 Task: Open Card Card0000000353 in Board Board0000000089 in Workspace WS0000000030 in Trello. Add Member nikrathi889@gmail.com to Card Card0000000353 in Board Board0000000089 in Workspace WS0000000030 in Trello. Add Purple Label titled Label0000000353 to Card Card0000000353 in Board Board0000000089 in Workspace WS0000000030 in Trello. Add Checklist CL0000000353 to Card Card0000000353 in Board Board0000000089 in Workspace WS0000000030 in Trello. Add Dates with Start Date as Aug 01 2023 and Due Date as Aug 31 2023 to Card Card0000000353 in Board Board0000000089 in Workspace WS0000000030 in Trello
Action: Mouse moved to (295, 168)
Screenshot: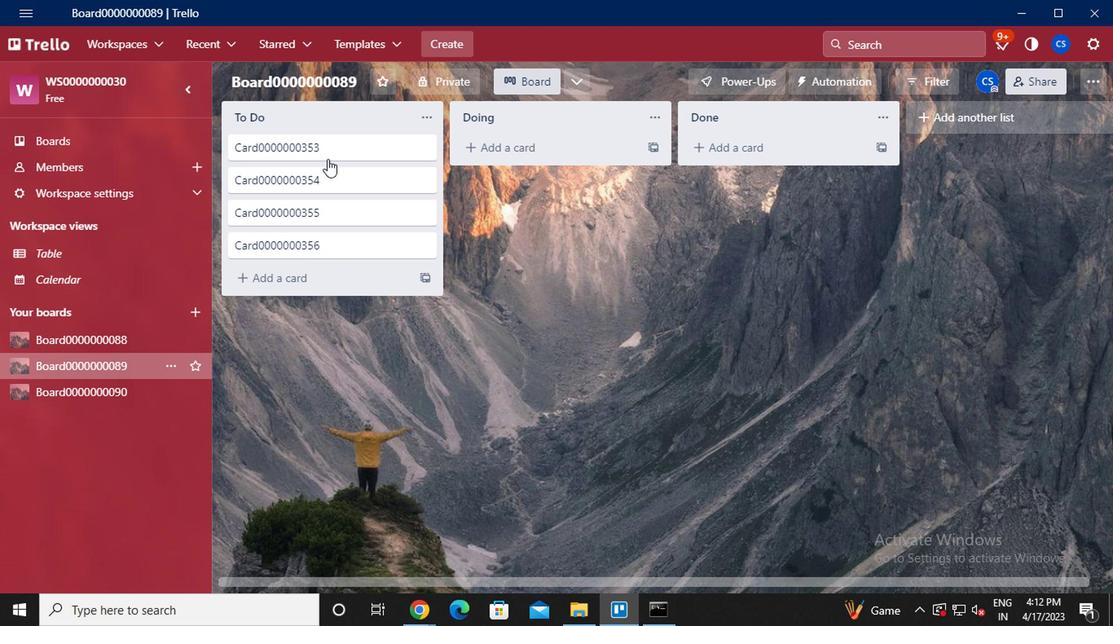 
Action: Mouse pressed left at (295, 168)
Screenshot: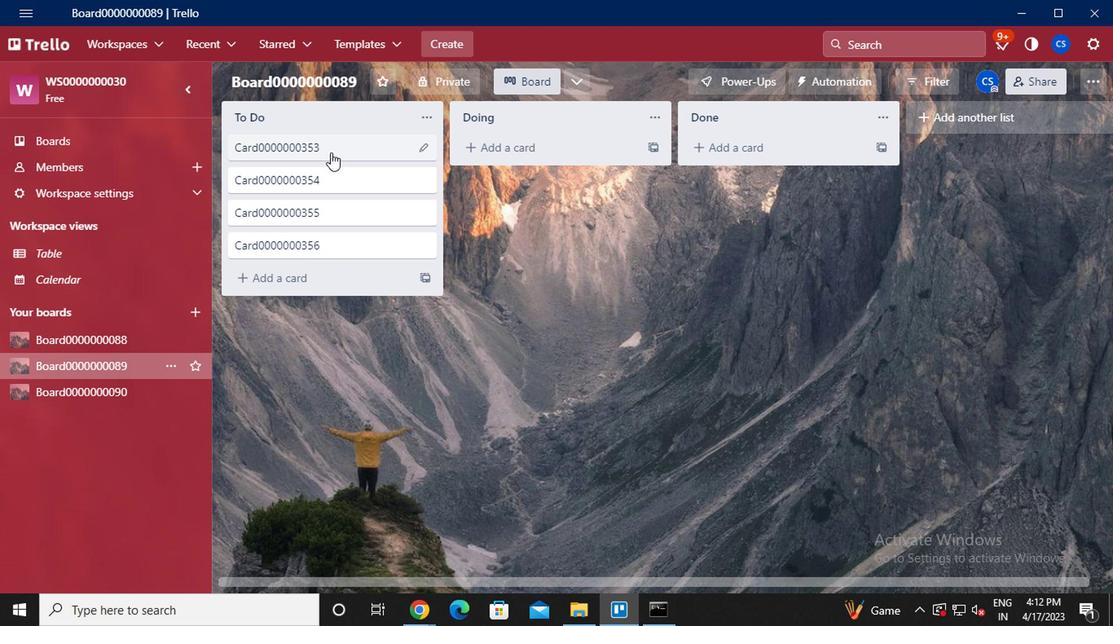 
Action: Mouse moved to (630, 173)
Screenshot: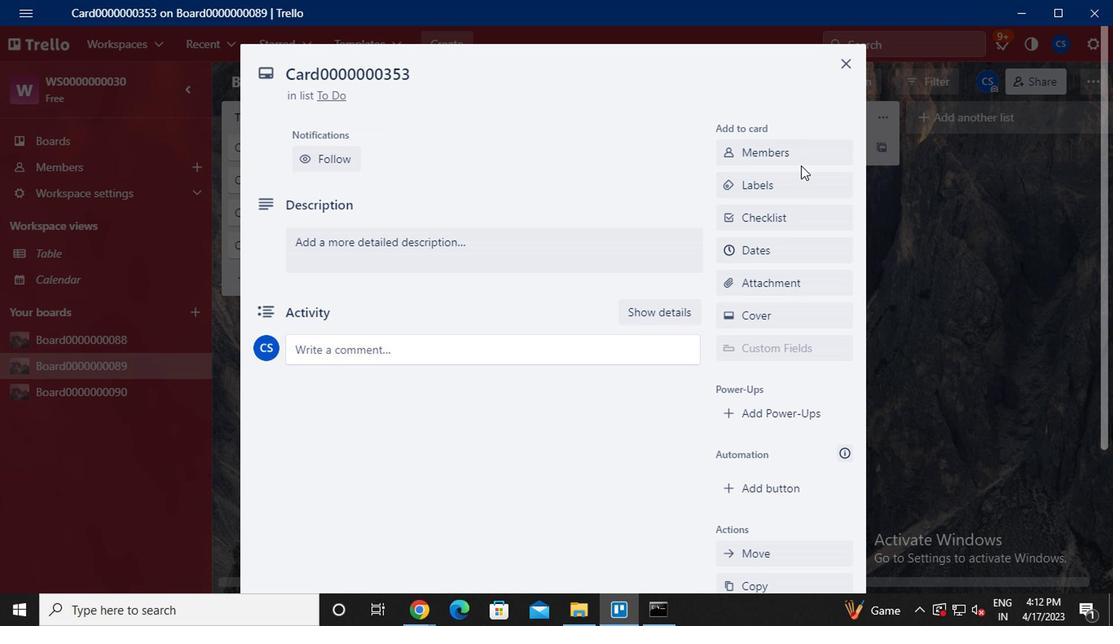 
Action: Mouse pressed left at (630, 173)
Screenshot: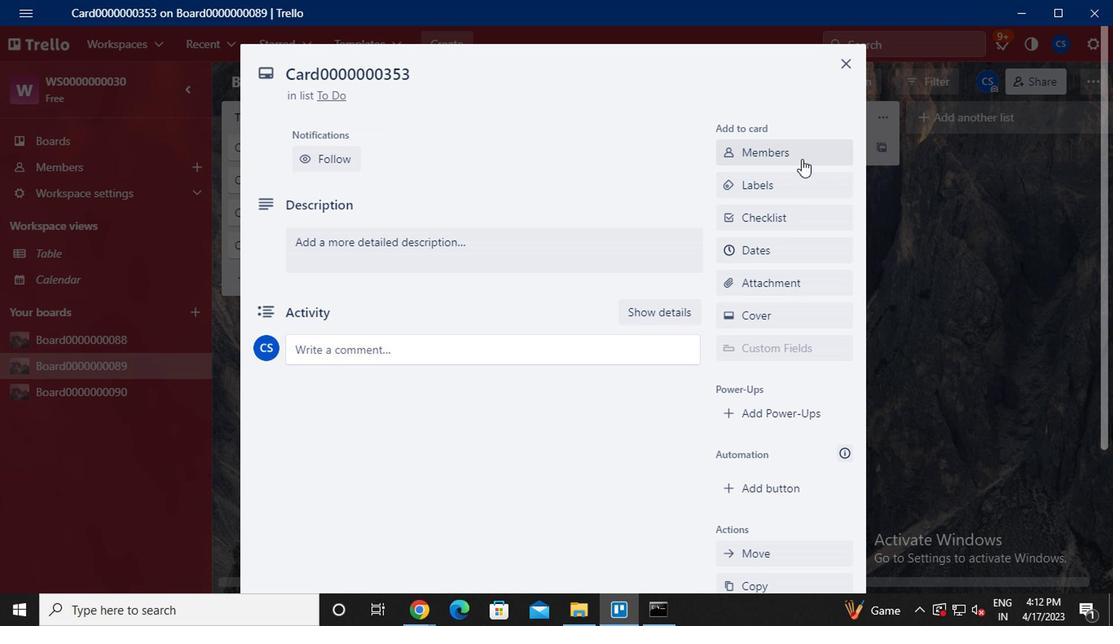 
Action: Key pressed <Key.caps_lock>nikrathi889<Key.shift>@GMAIL.COM
Screenshot: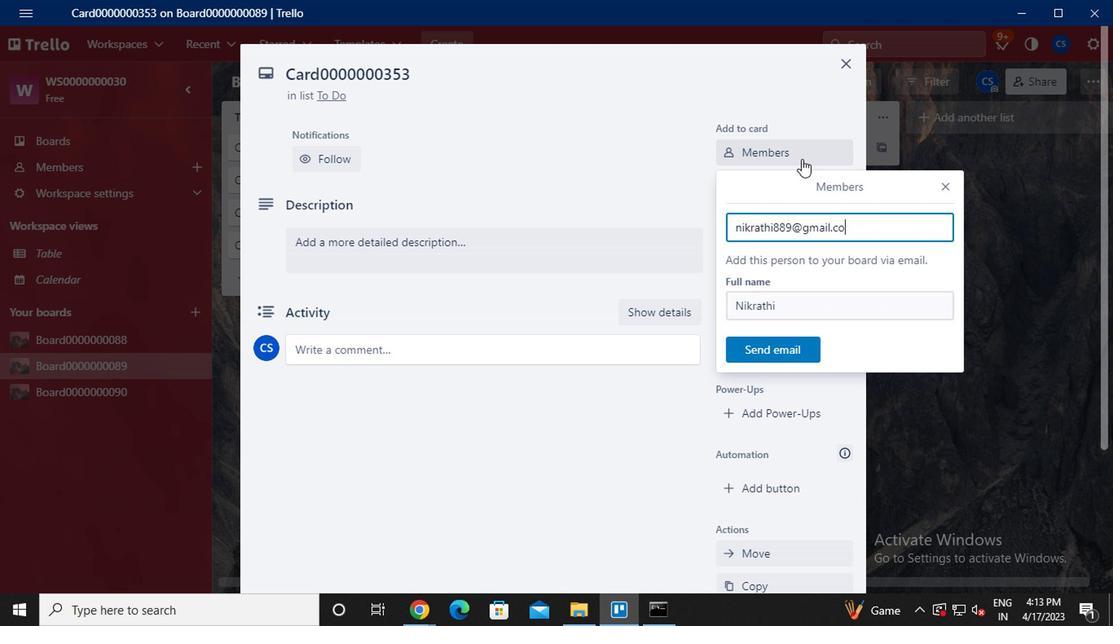 
Action: Mouse moved to (610, 305)
Screenshot: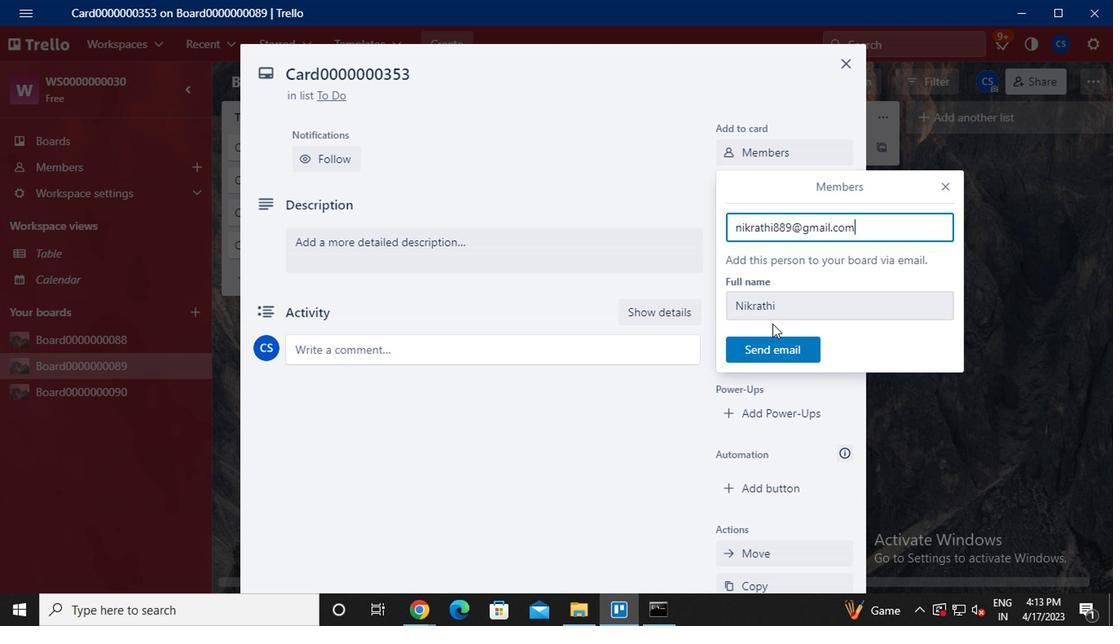 
Action: Mouse pressed left at (610, 305)
Screenshot: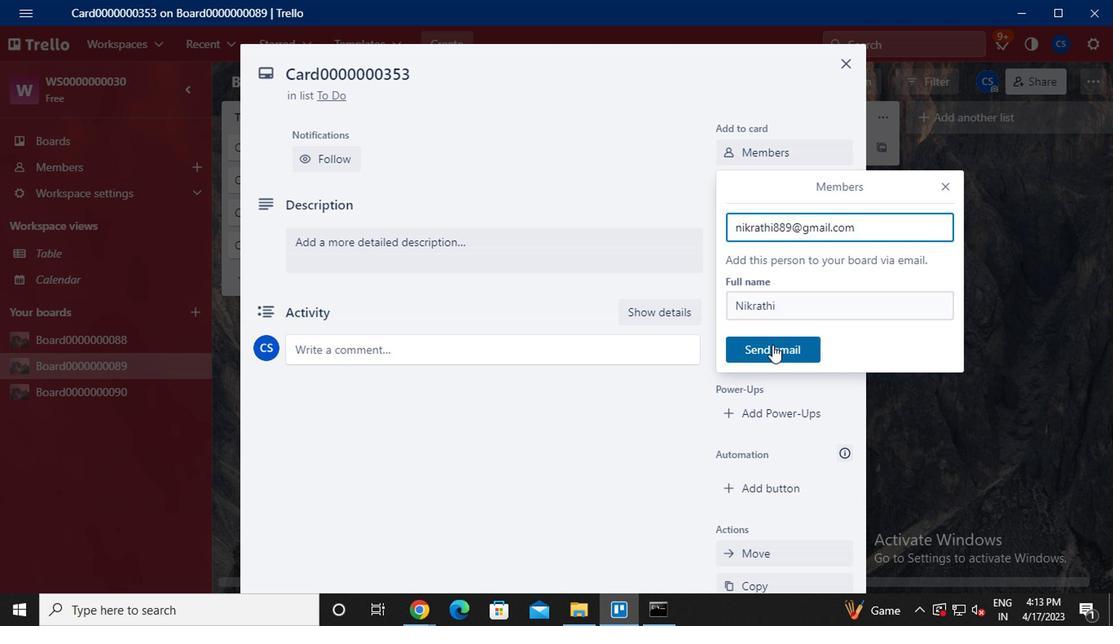 
Action: Mouse moved to (616, 193)
Screenshot: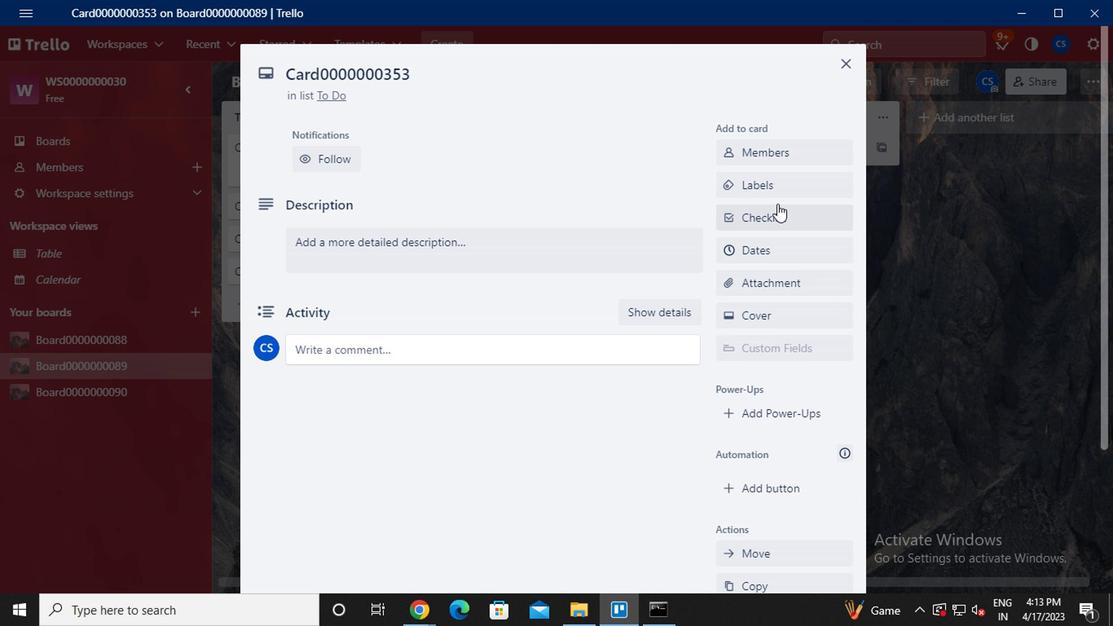 
Action: Mouse pressed left at (616, 193)
Screenshot: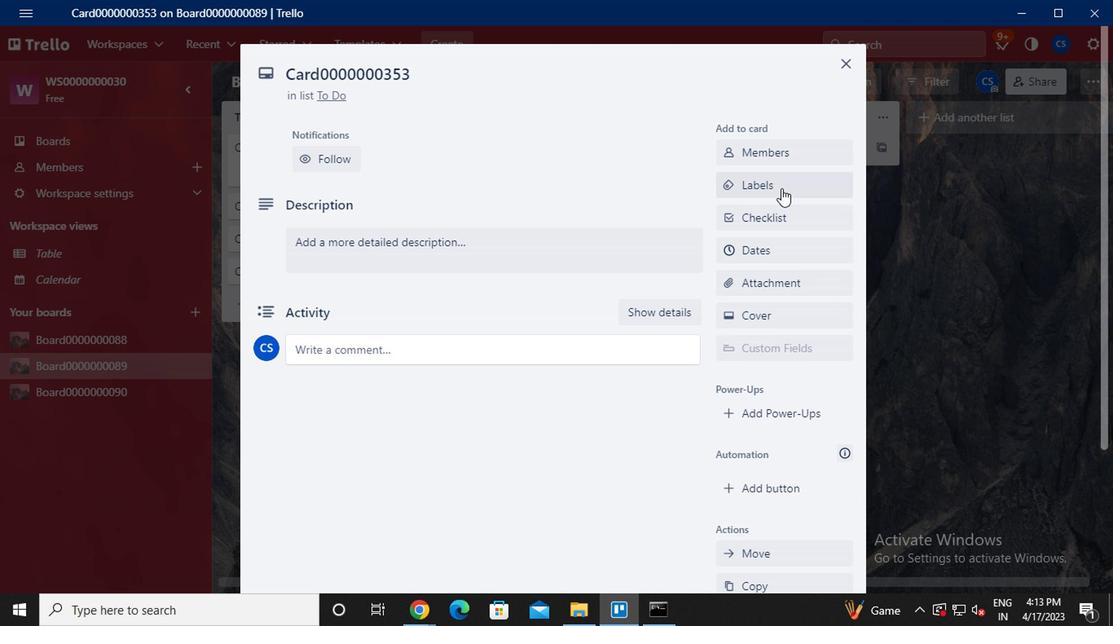 
Action: Mouse moved to (650, 327)
Screenshot: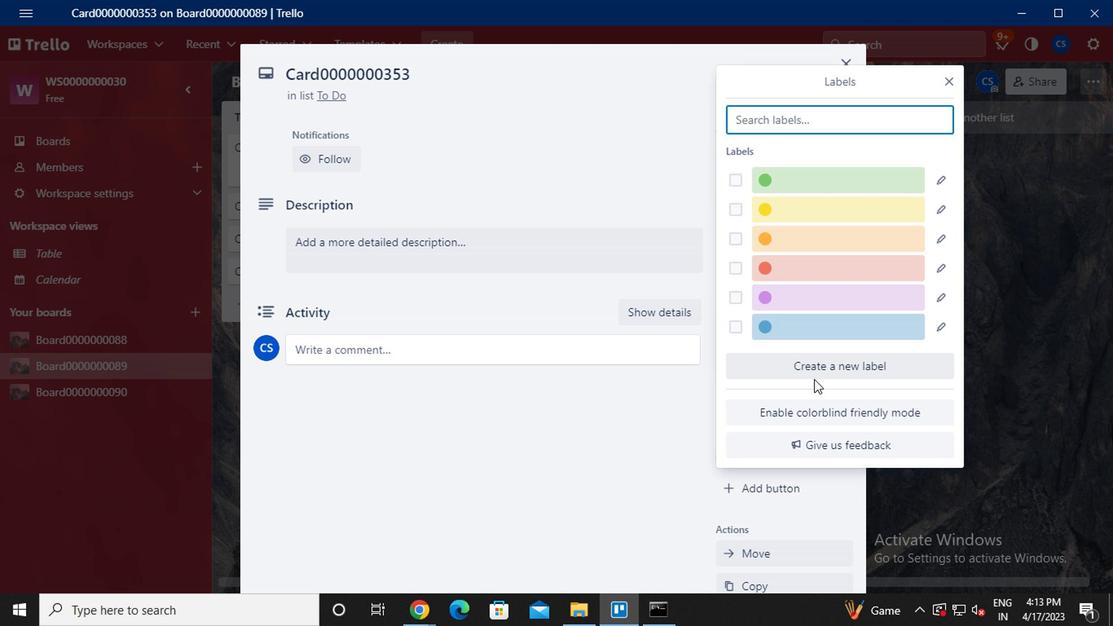 
Action: Mouse pressed left at (650, 327)
Screenshot: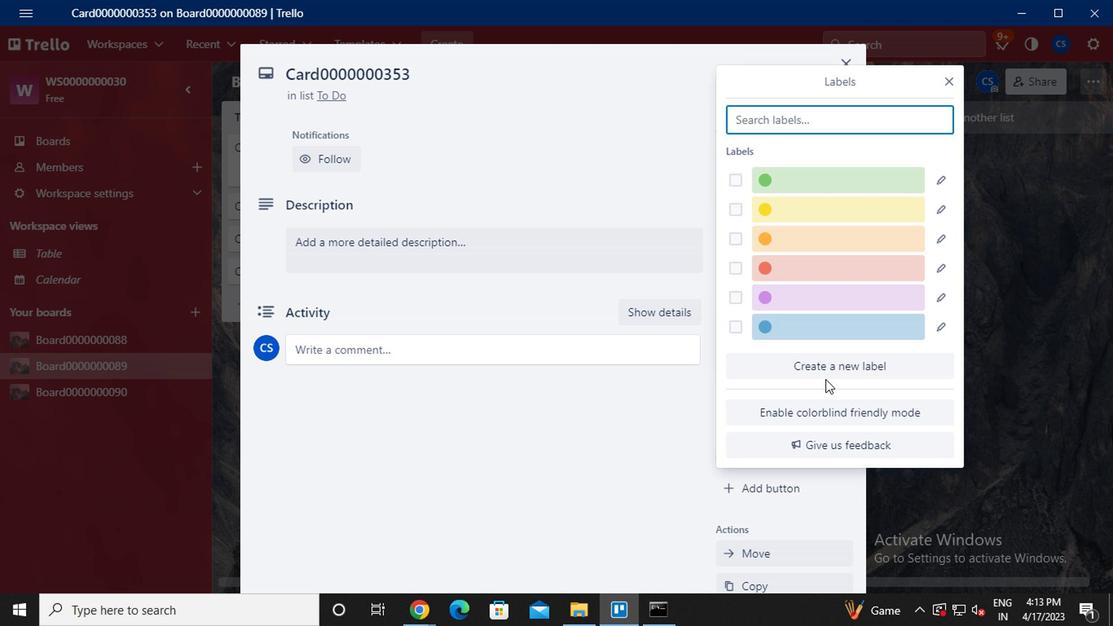 
Action: Mouse moved to (727, 285)
Screenshot: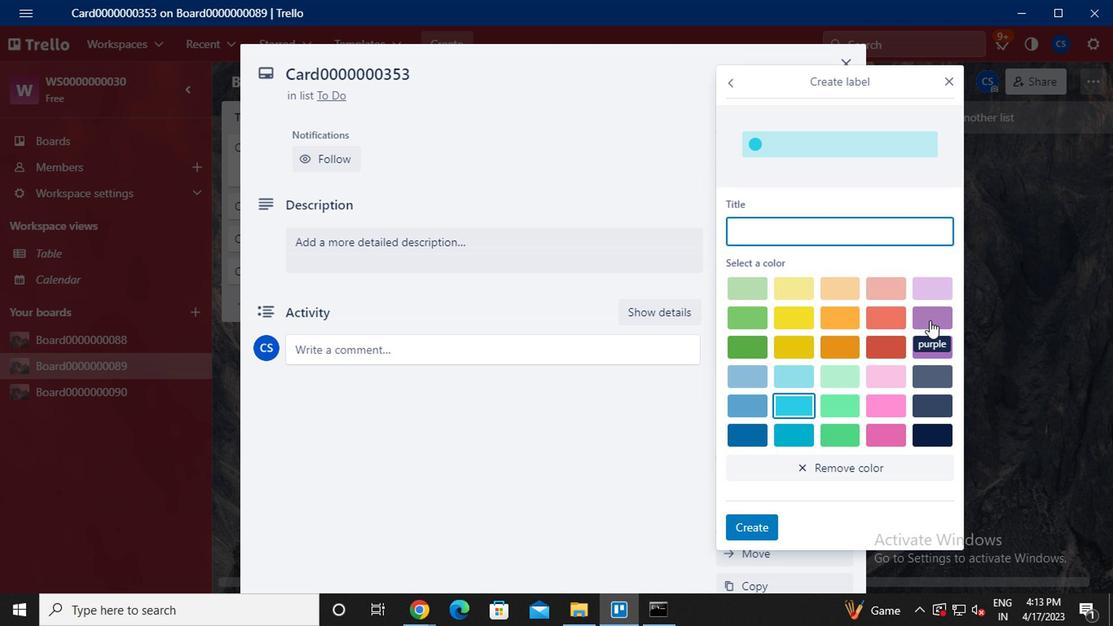 
Action: Mouse pressed left at (727, 285)
Screenshot: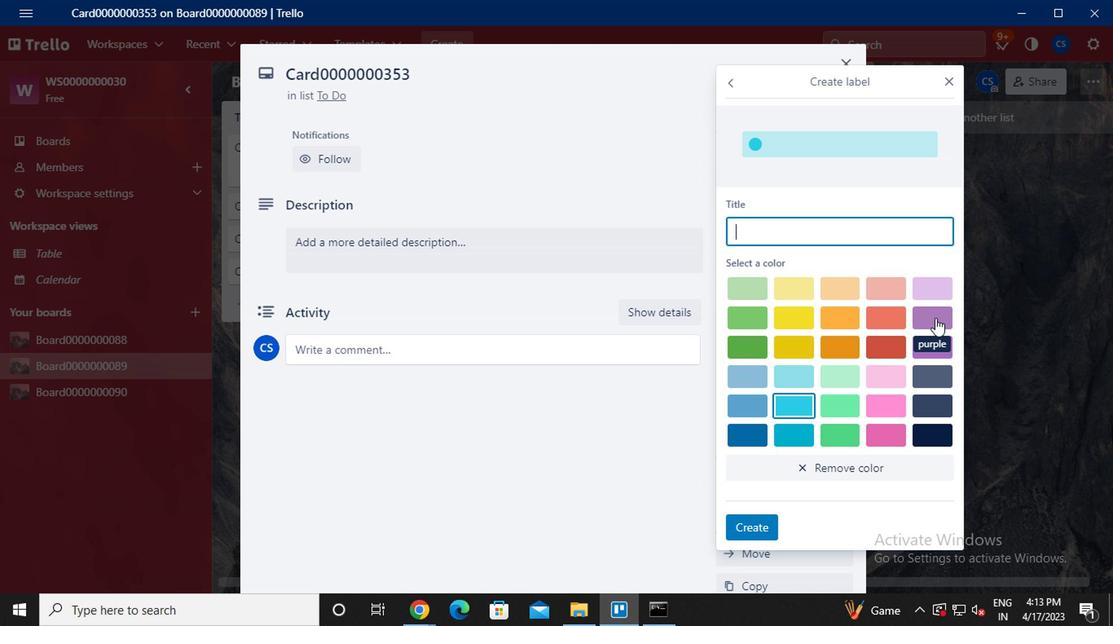 
Action: Mouse moved to (645, 223)
Screenshot: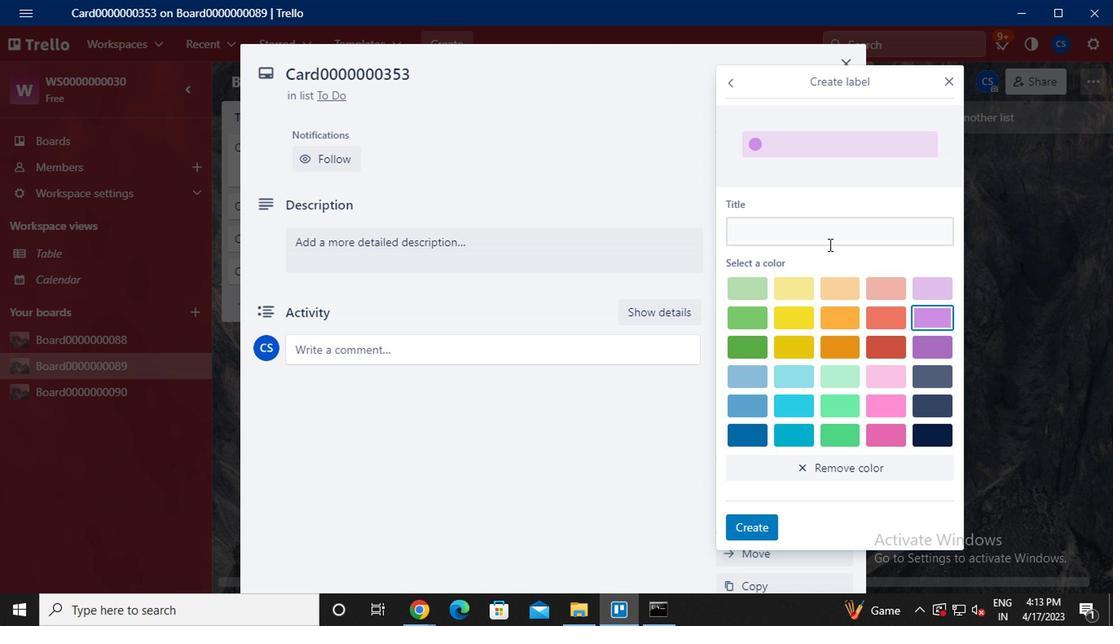 
Action: Mouse pressed left at (645, 223)
Screenshot: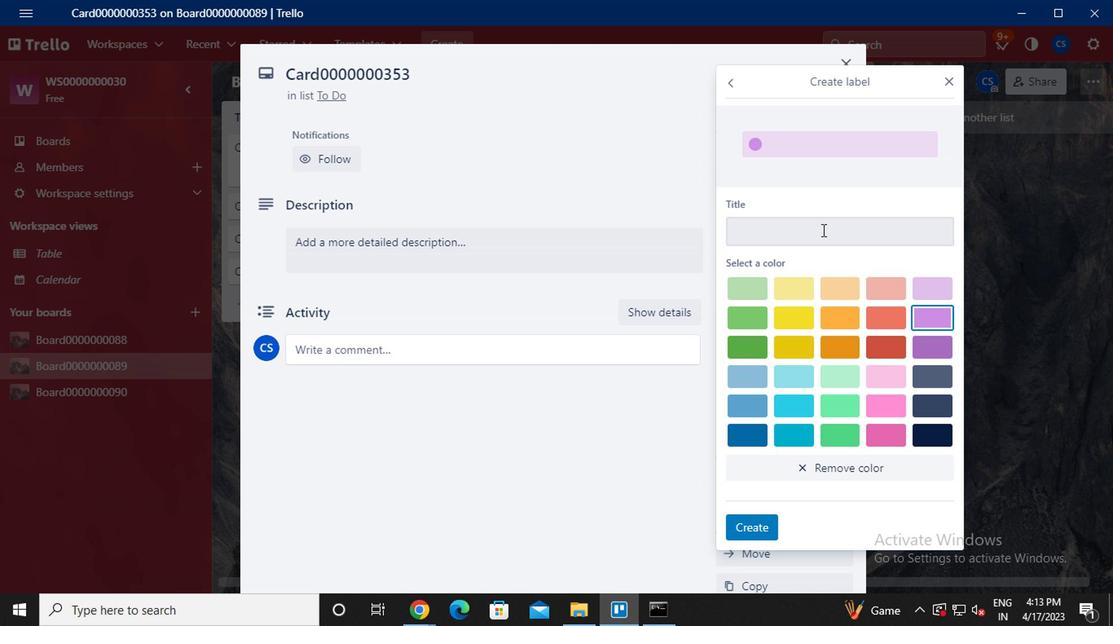 
Action: Key pressed <Key.caps_lock>L<Key.caps_lock>ABEL0000000353
Screenshot: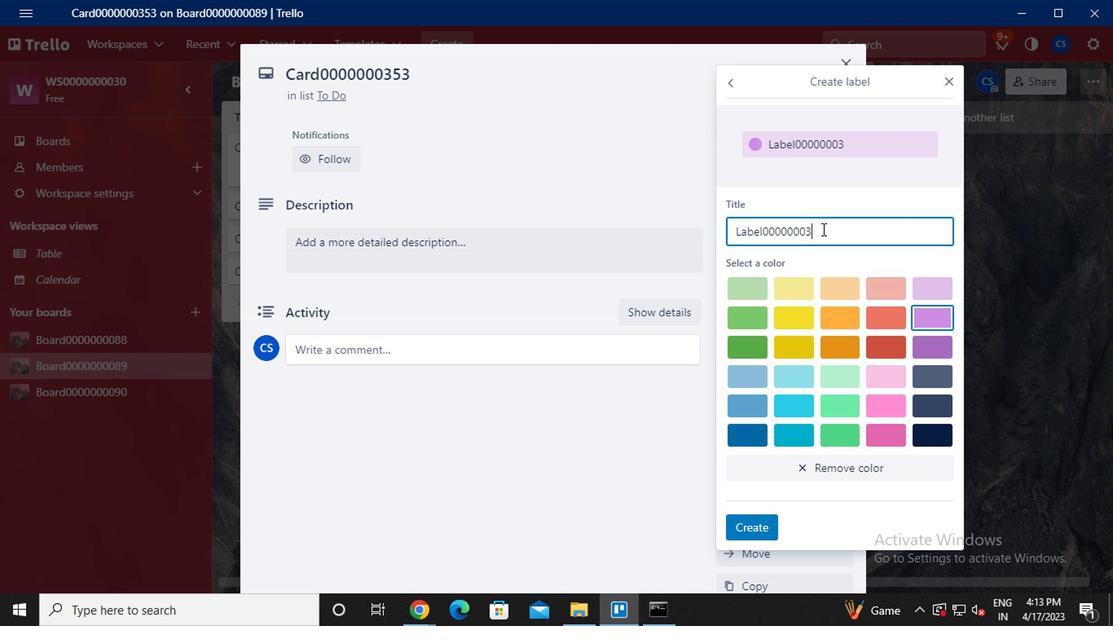 
Action: Mouse moved to (604, 436)
Screenshot: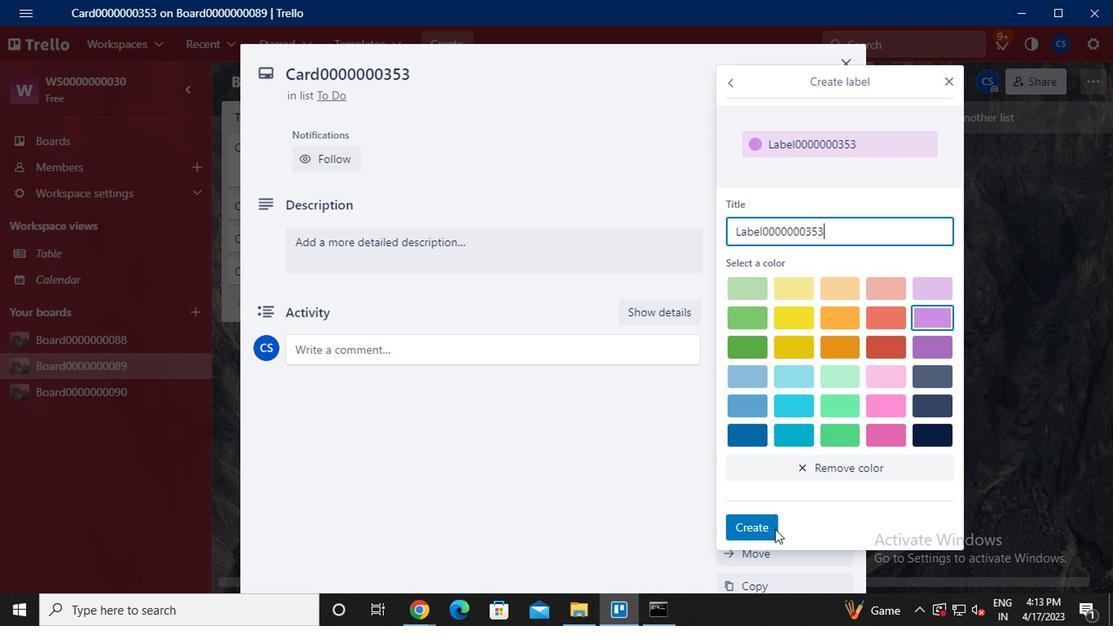 
Action: Mouse pressed left at (604, 436)
Screenshot: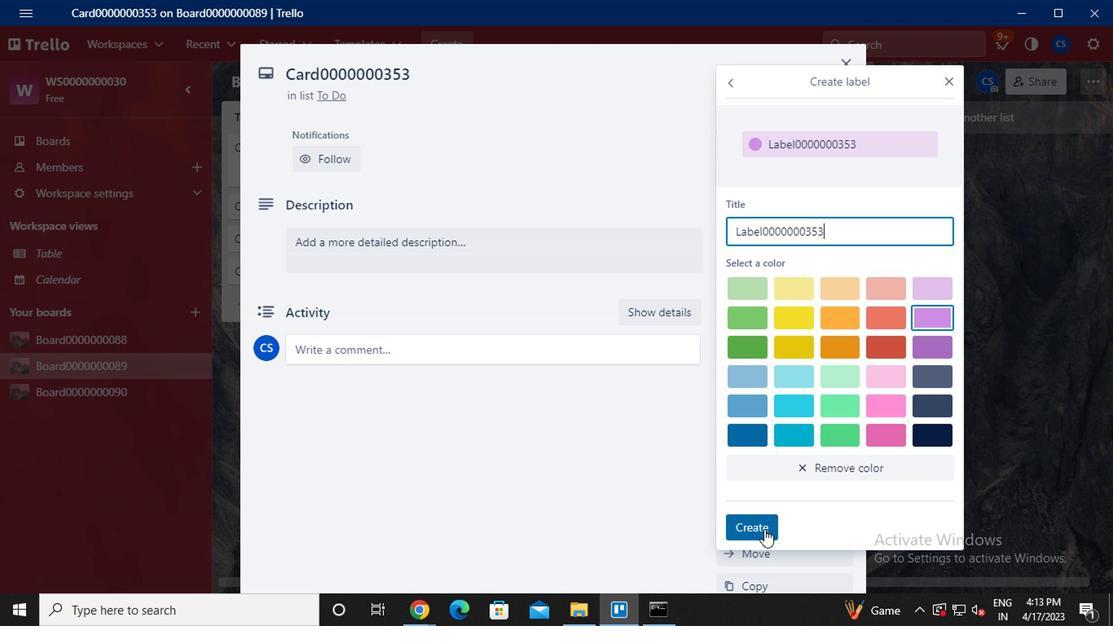
Action: Mouse moved to (733, 116)
Screenshot: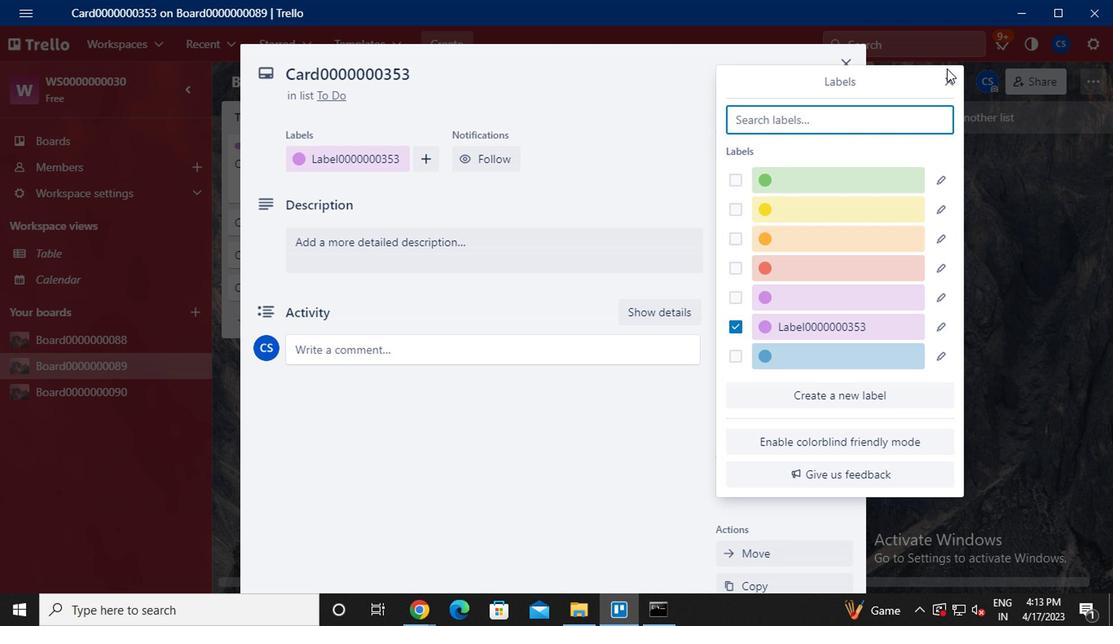 
Action: Mouse pressed left at (733, 116)
Screenshot: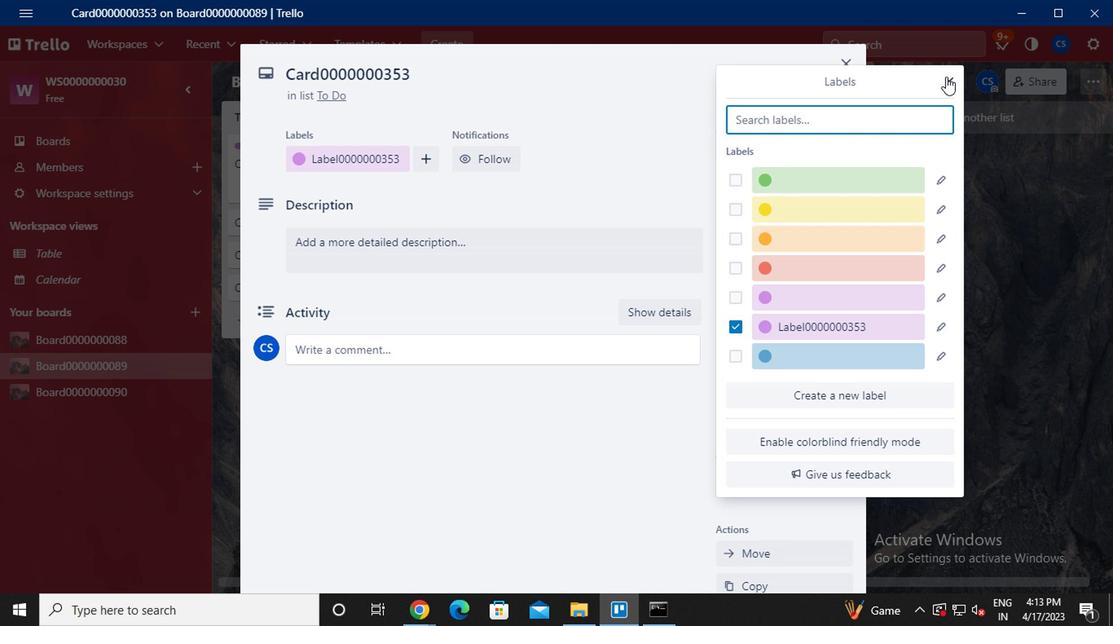 
Action: Mouse moved to (608, 216)
Screenshot: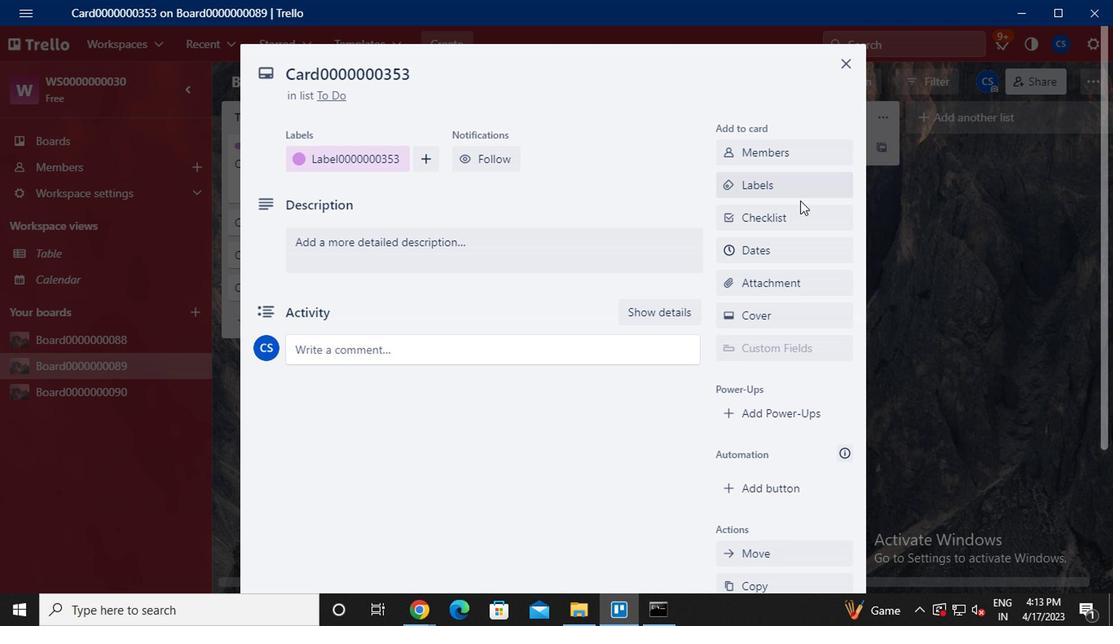 
Action: Mouse pressed left at (608, 216)
Screenshot: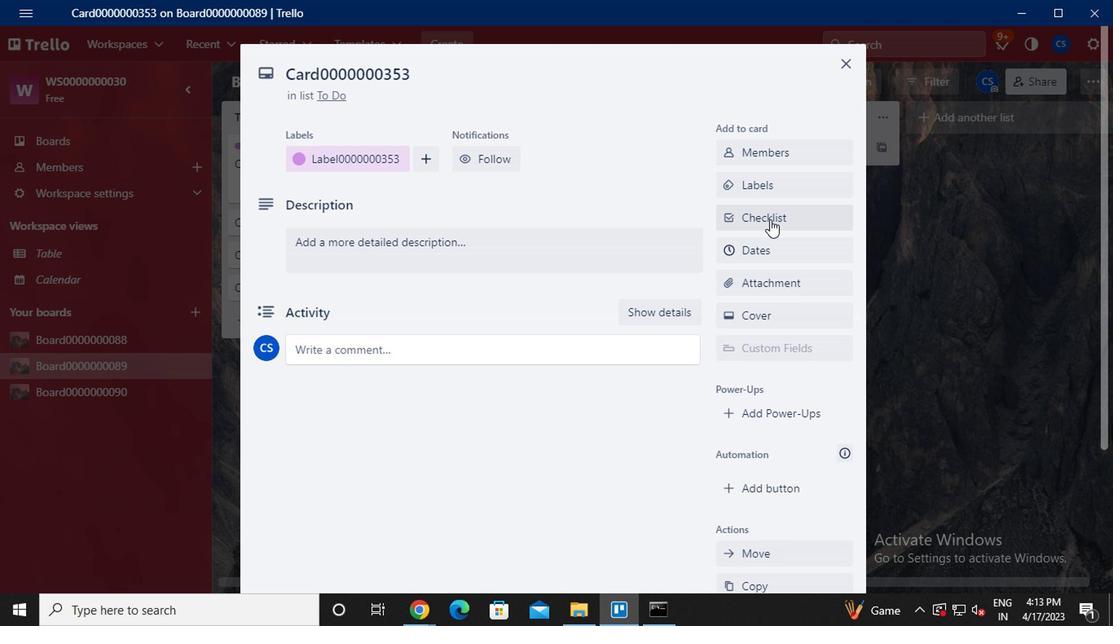 
Action: Key pressed <Key.caps_lock>CLOO<Key.backspace><Key.backspace>90000000353
Screenshot: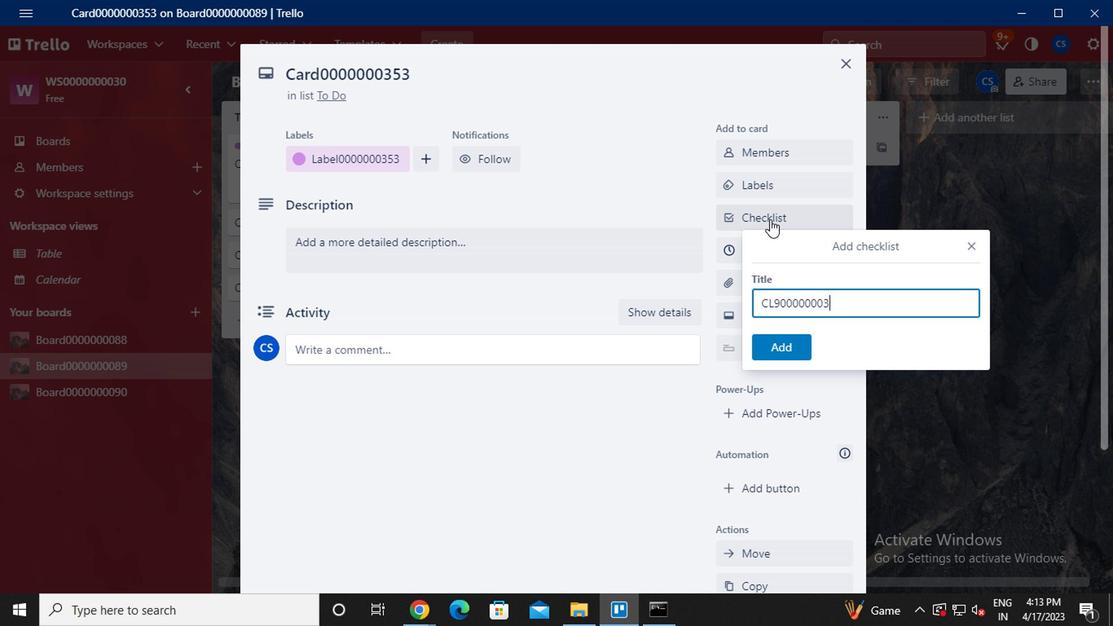 
Action: Mouse moved to (626, 314)
Screenshot: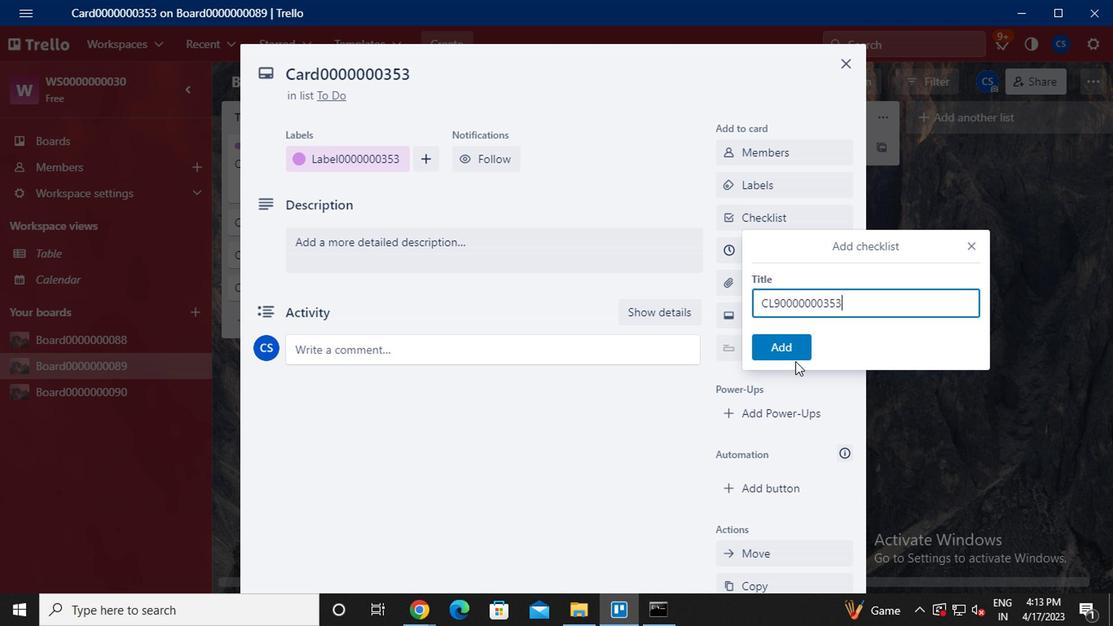 
Action: Mouse pressed left at (626, 314)
Screenshot: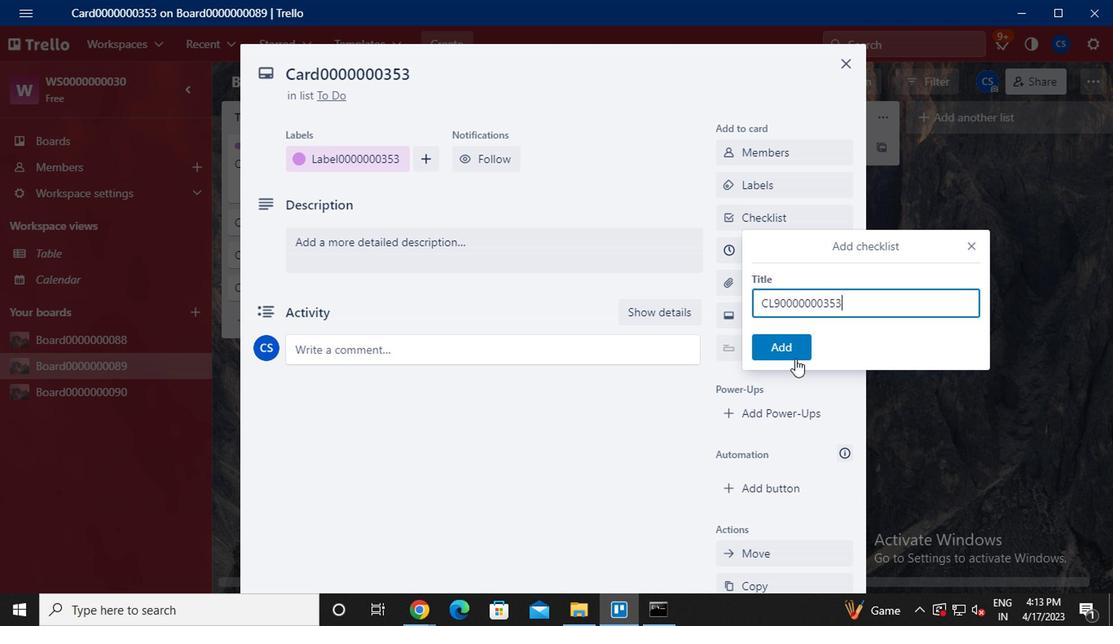 
Action: Mouse moved to (608, 242)
Screenshot: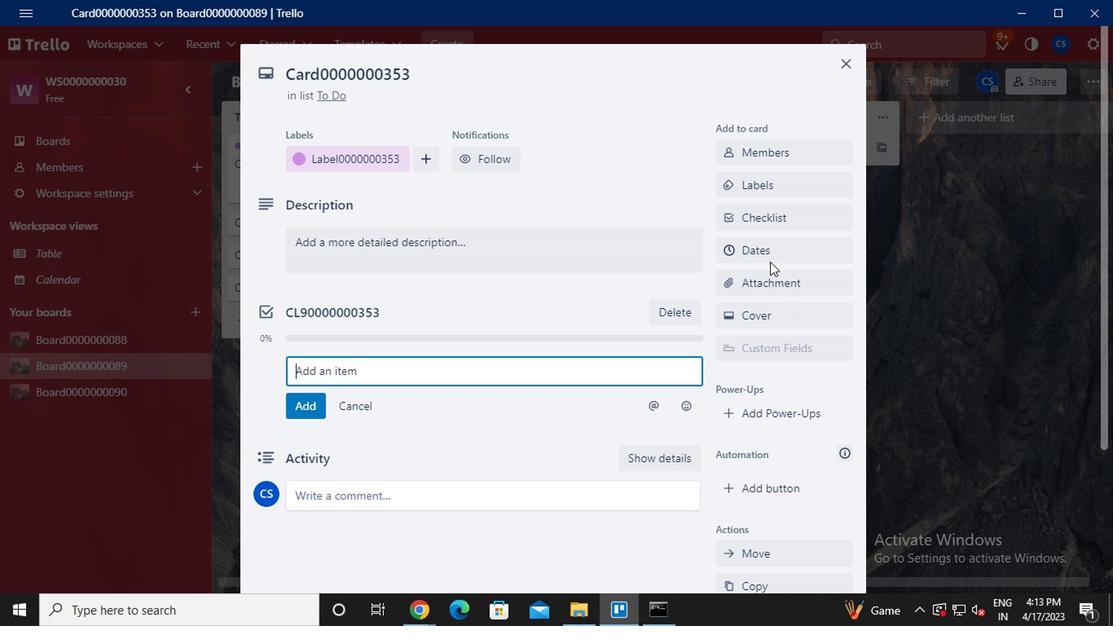 
Action: Mouse pressed left at (608, 242)
Screenshot: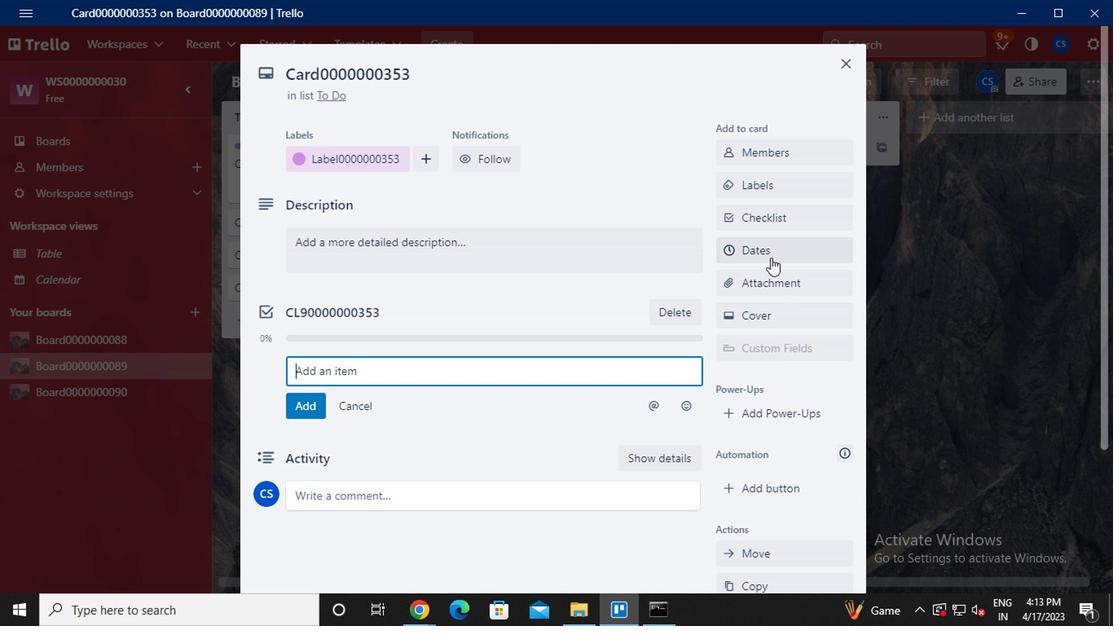 
Action: Mouse moved to (582, 326)
Screenshot: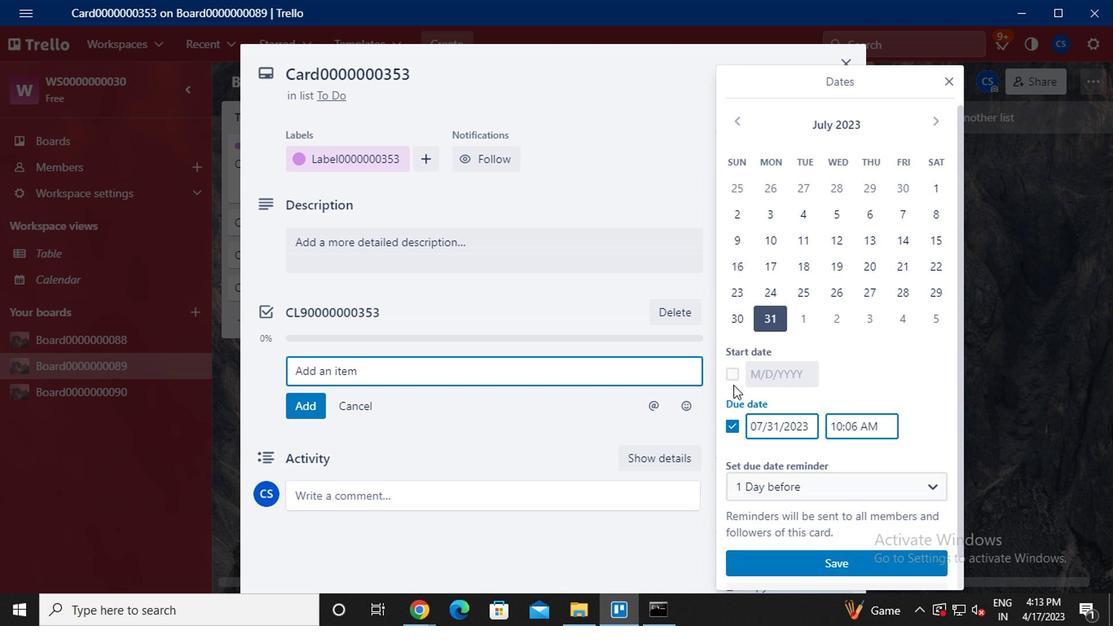 
Action: Mouse pressed left at (582, 326)
Screenshot: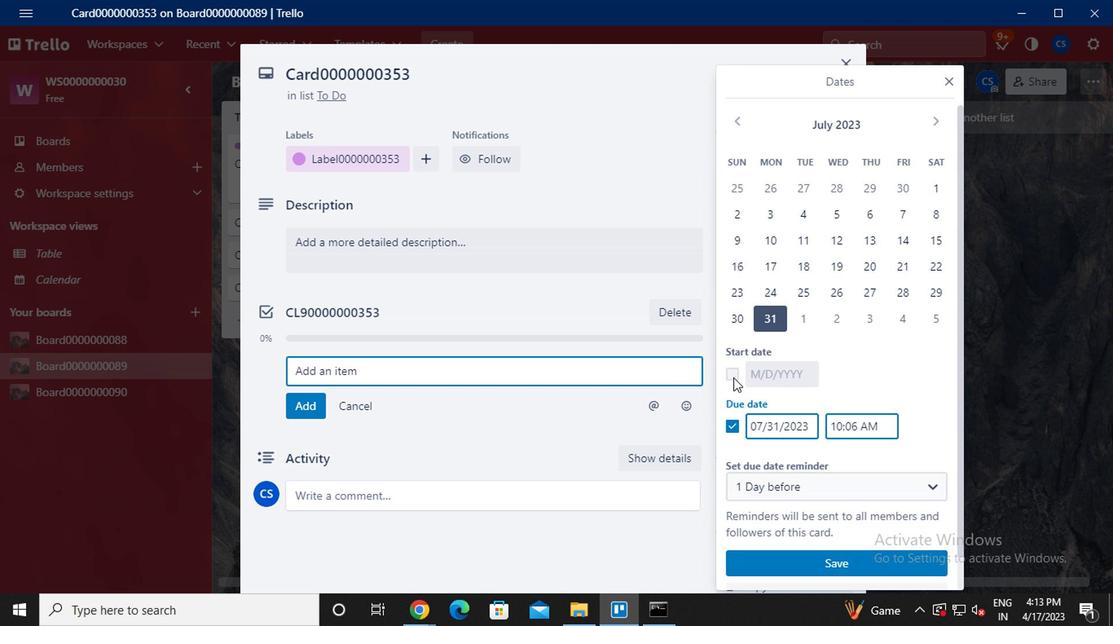 
Action: Mouse moved to (723, 151)
Screenshot: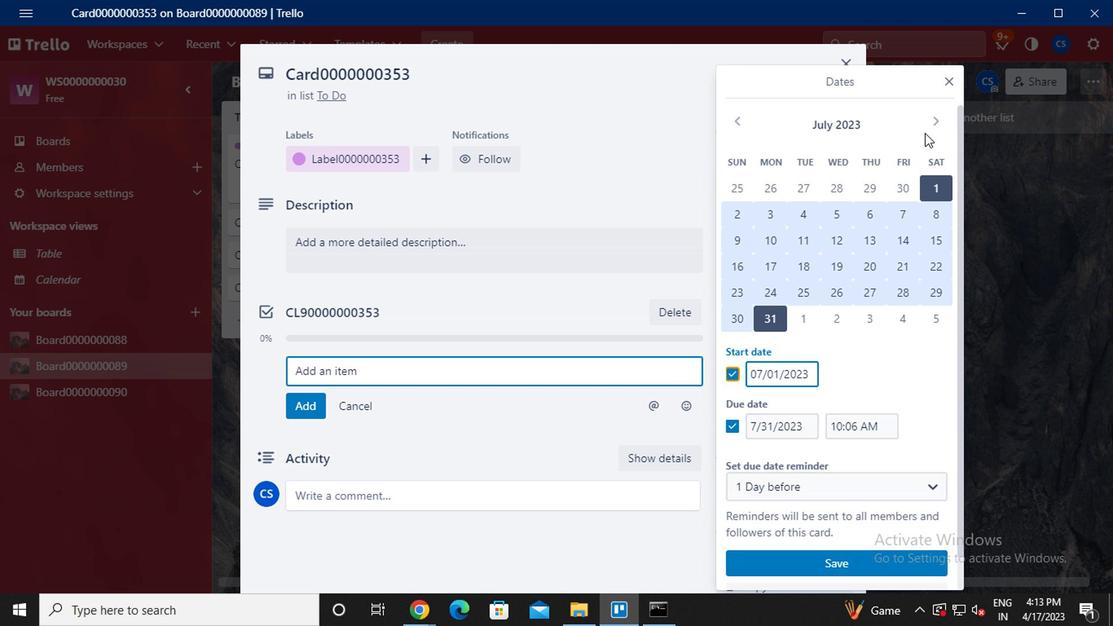 
Action: Mouse pressed left at (723, 151)
Screenshot: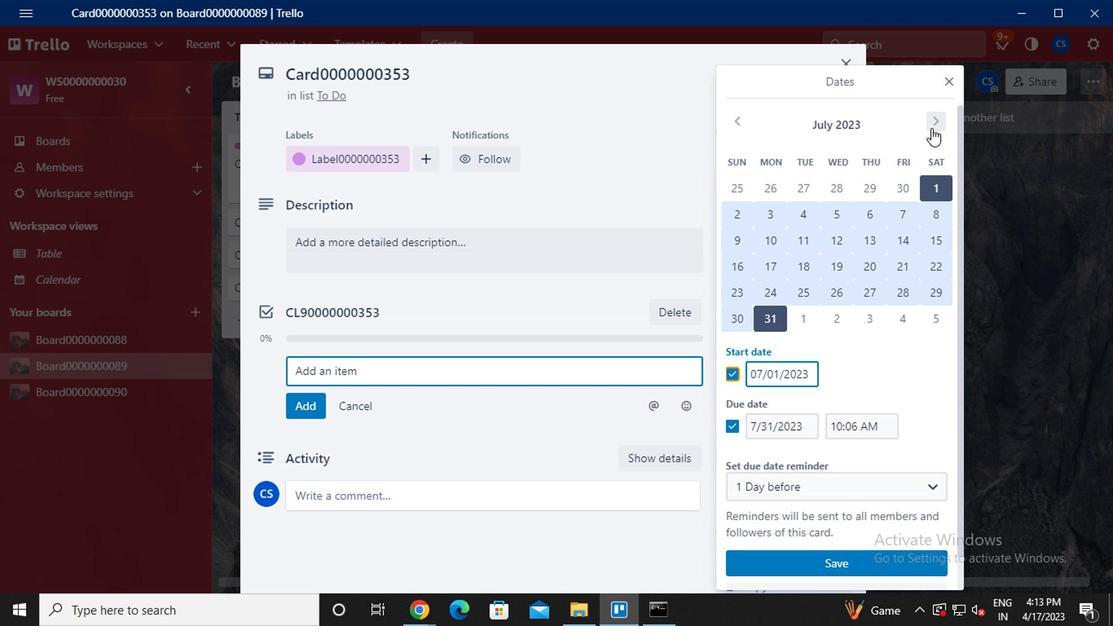 
Action: Mouse moved to (630, 196)
Screenshot: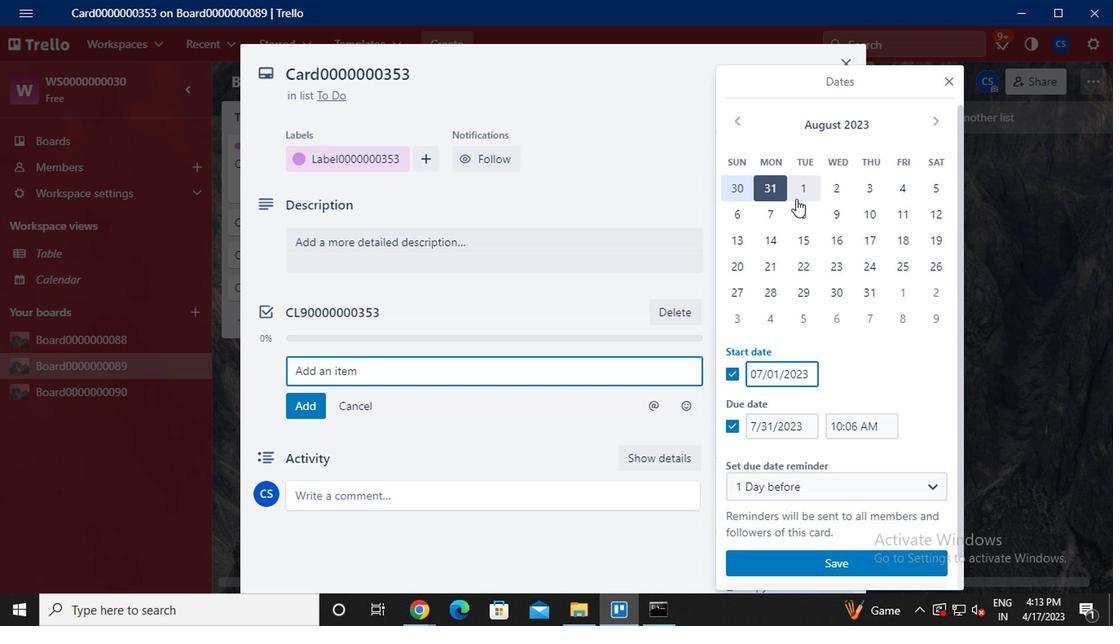 
Action: Mouse pressed left at (630, 196)
Screenshot: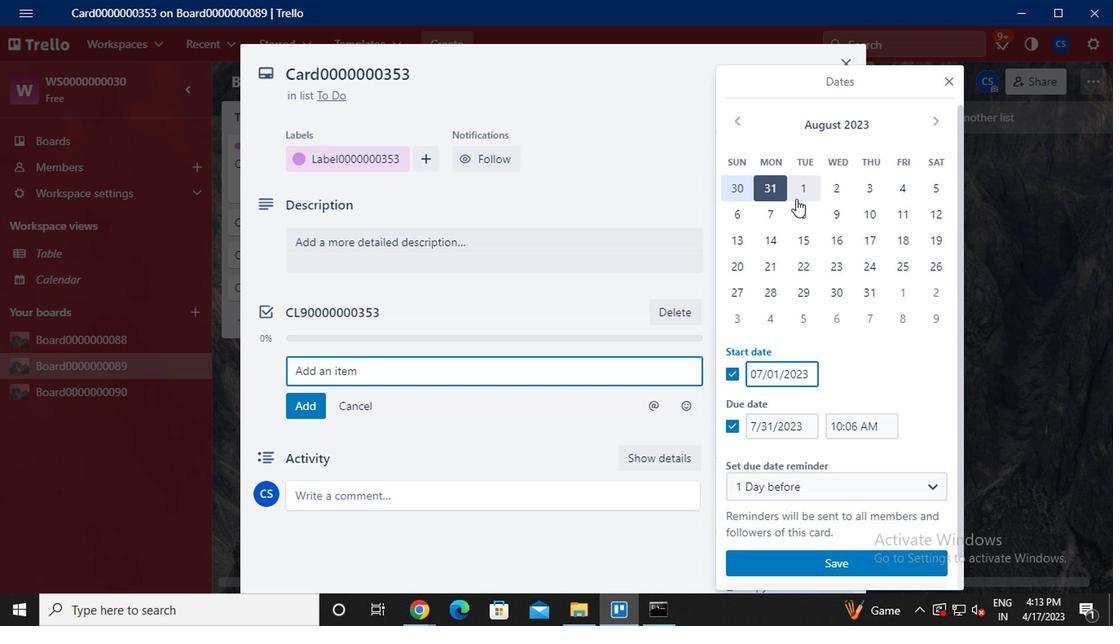 
Action: Mouse moved to (684, 266)
Screenshot: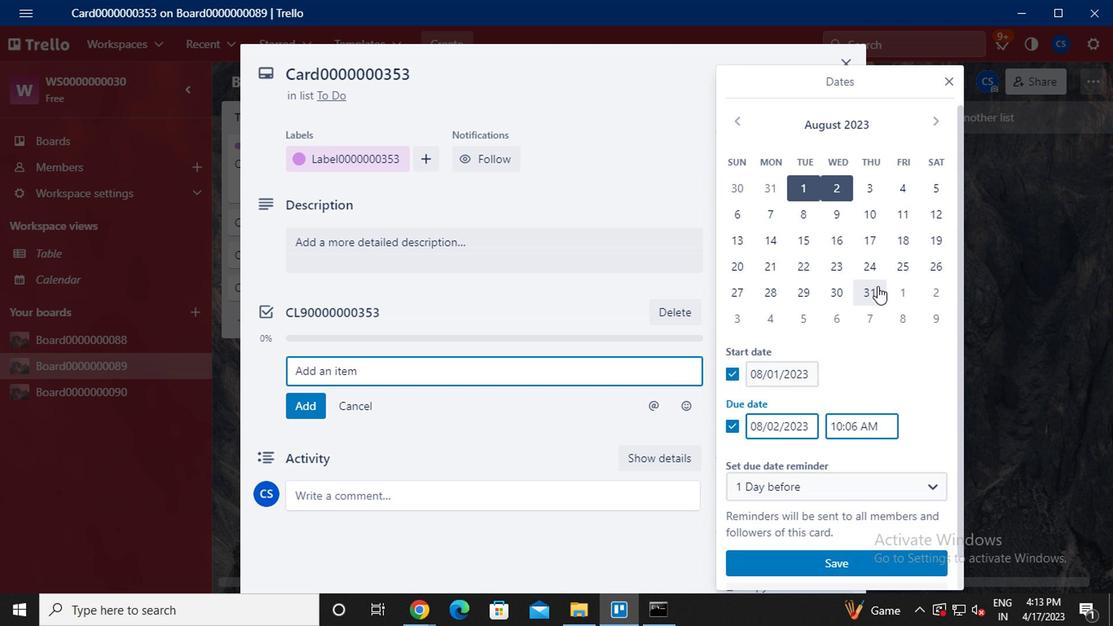 
Action: Mouse pressed left at (684, 266)
Screenshot: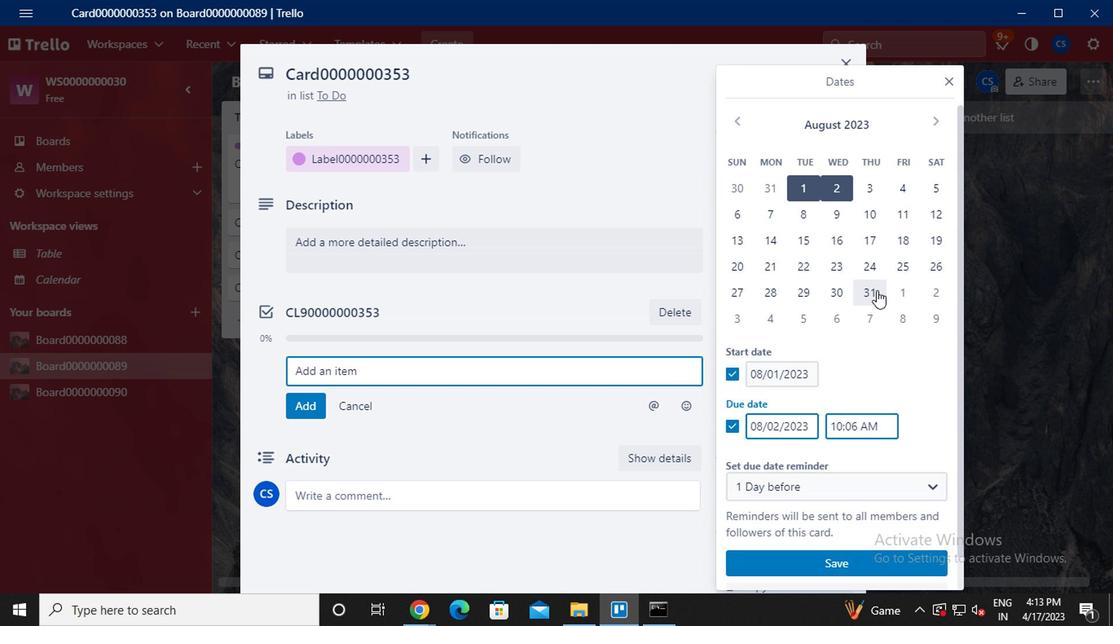 
Action: Mouse moved to (668, 451)
Screenshot: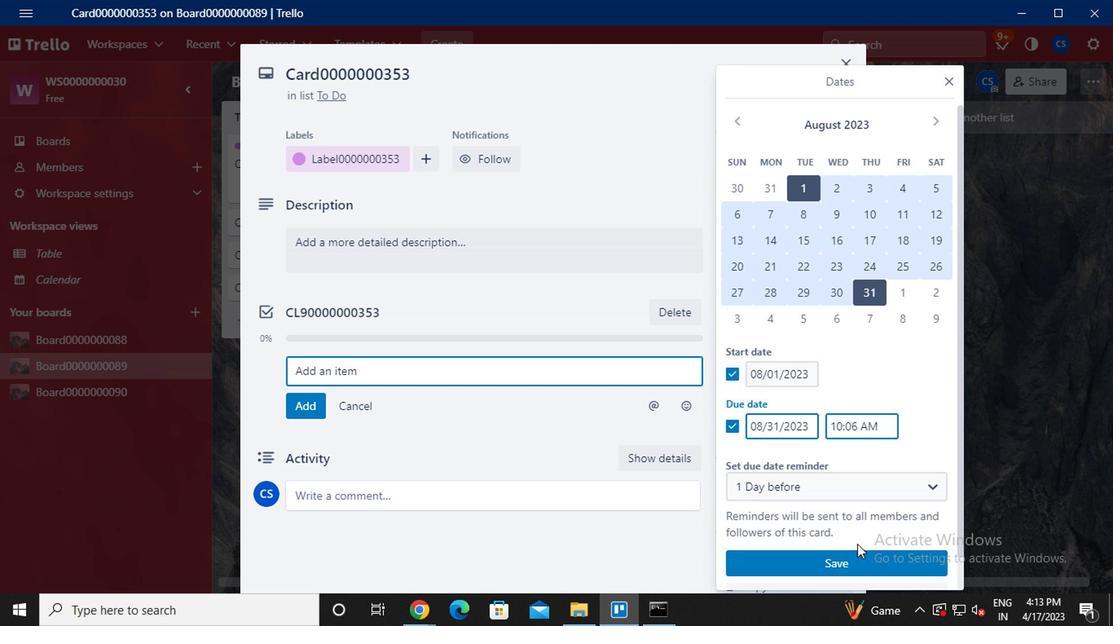 
Action: Mouse pressed left at (668, 451)
Screenshot: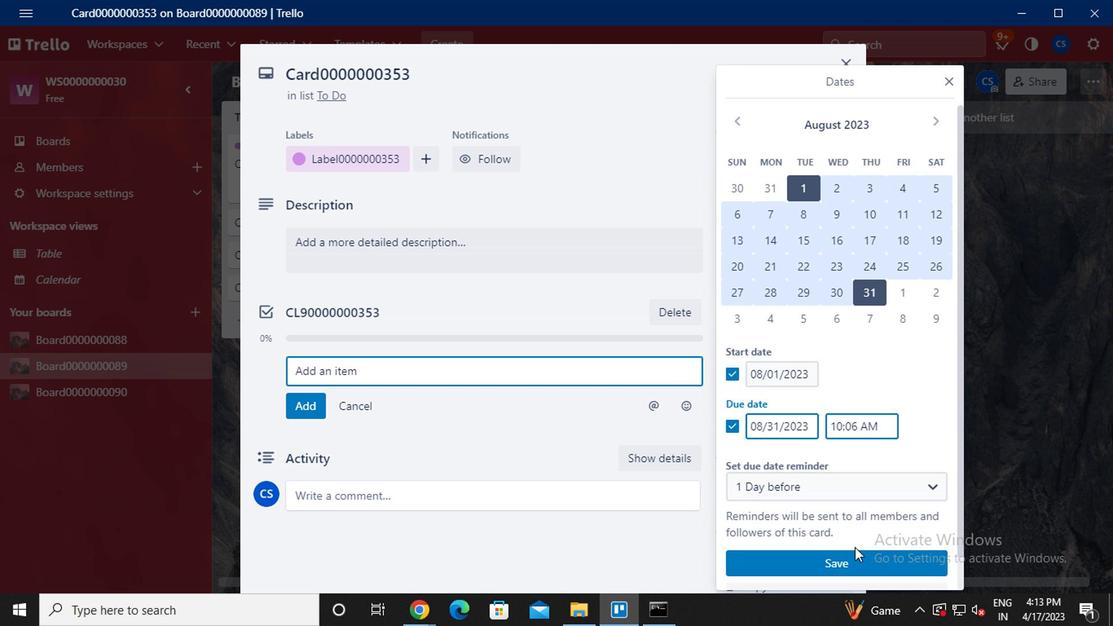 
Action: Mouse moved to (574, 360)
Screenshot: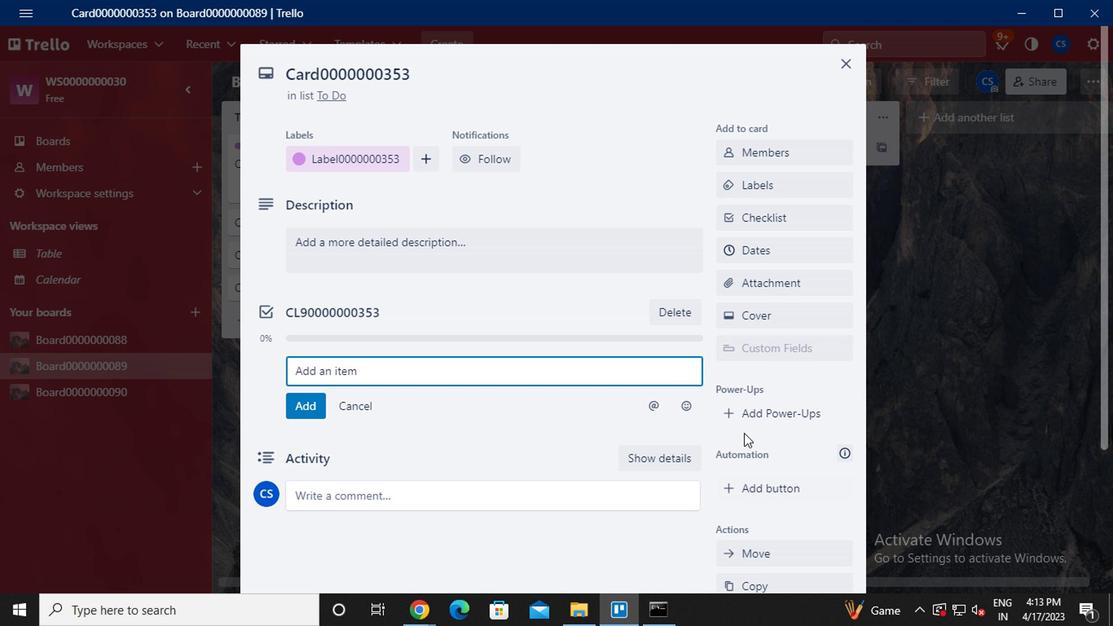 
